 Task: Configure Outlook to send emails immediately when connected.
Action: Mouse moved to (35, 30)
Screenshot: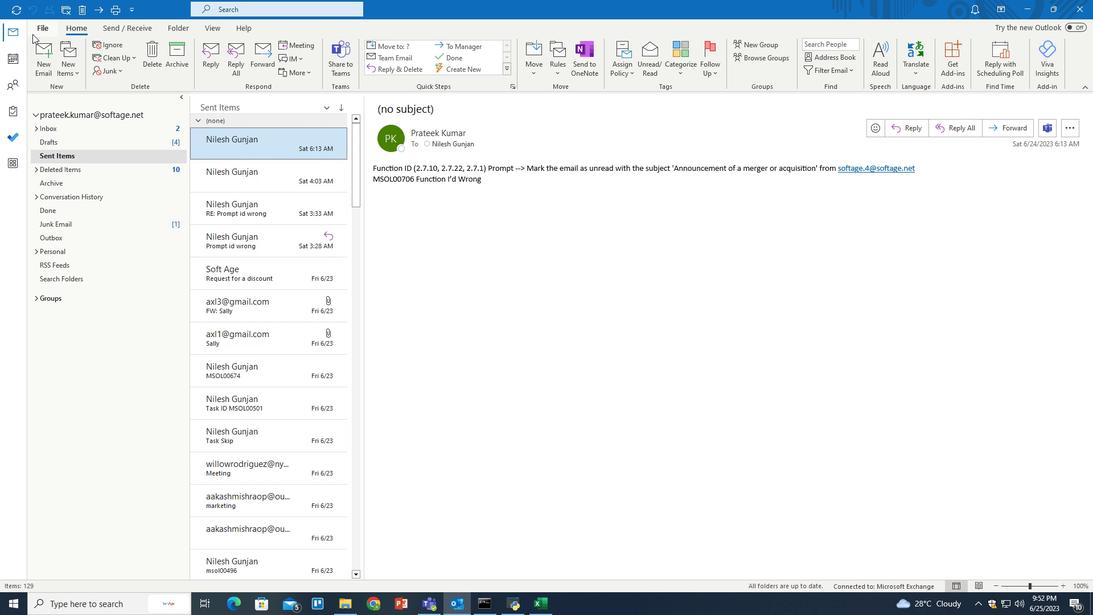 
Action: Mouse pressed left at (35, 30)
Screenshot: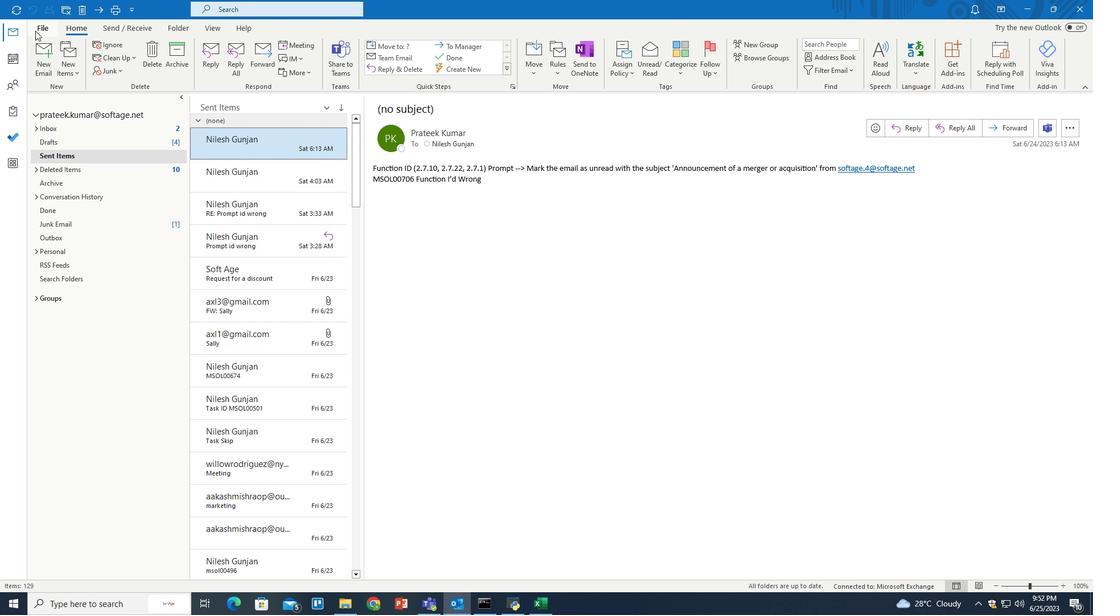 
Action: Mouse moved to (45, 543)
Screenshot: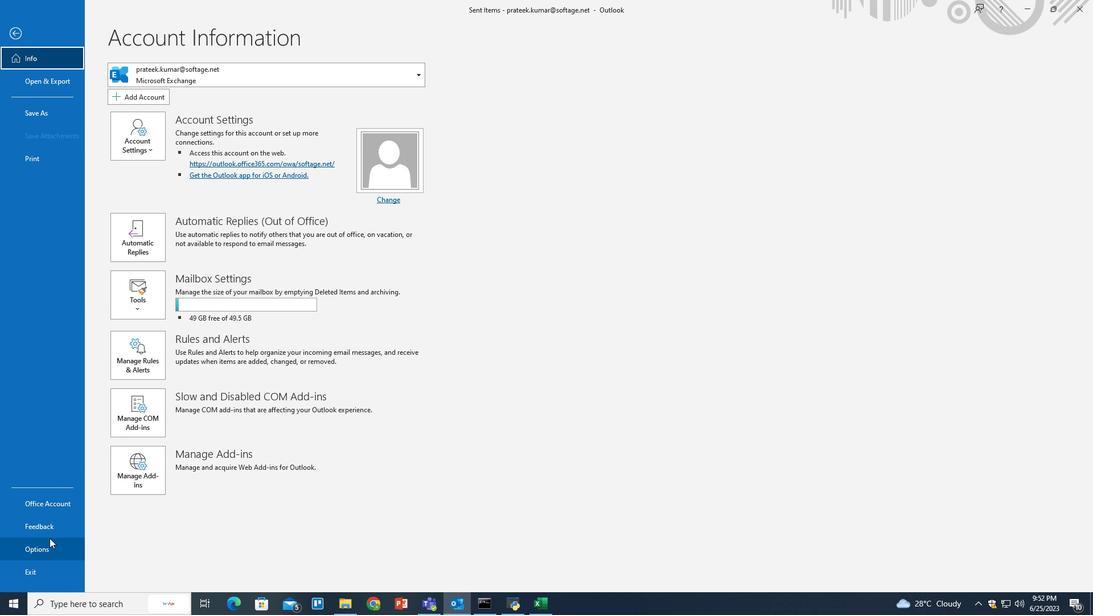
Action: Mouse pressed left at (45, 543)
Screenshot: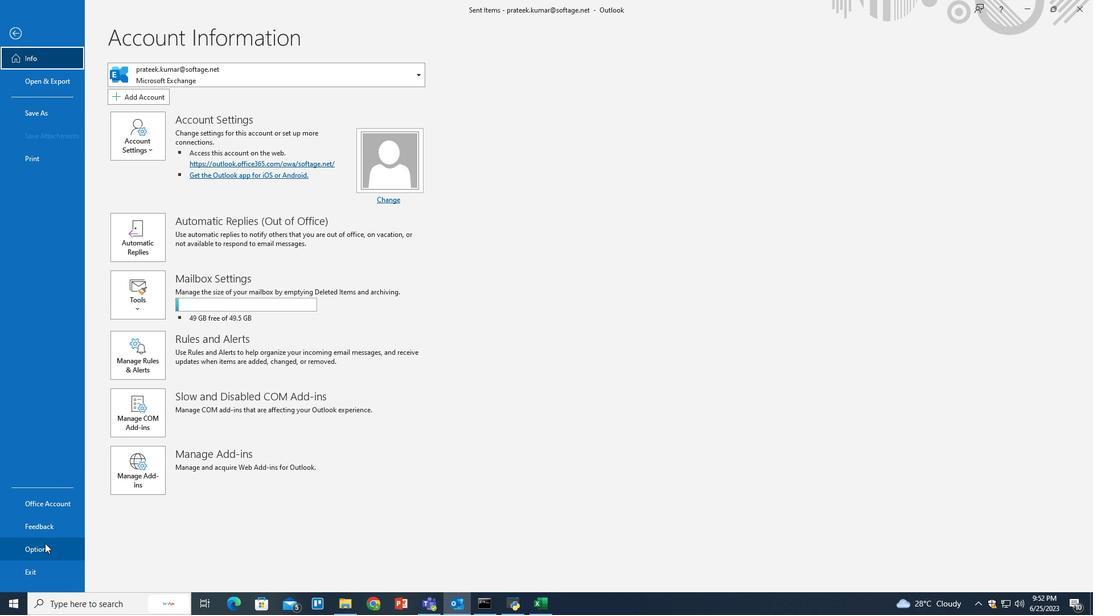 
Action: Mouse moved to (348, 274)
Screenshot: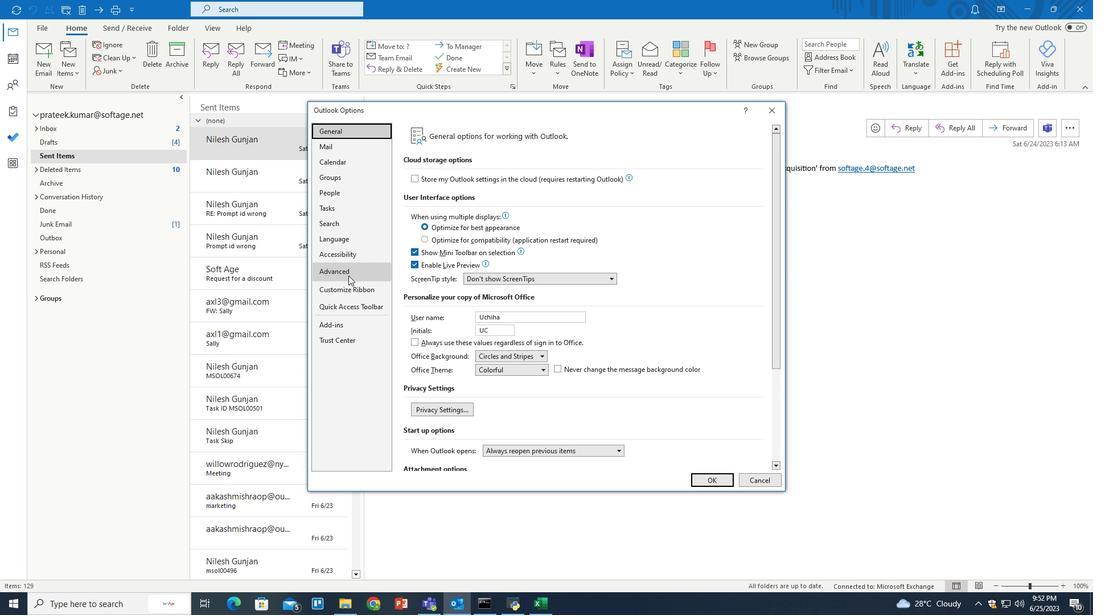 
Action: Mouse pressed left at (348, 274)
Screenshot: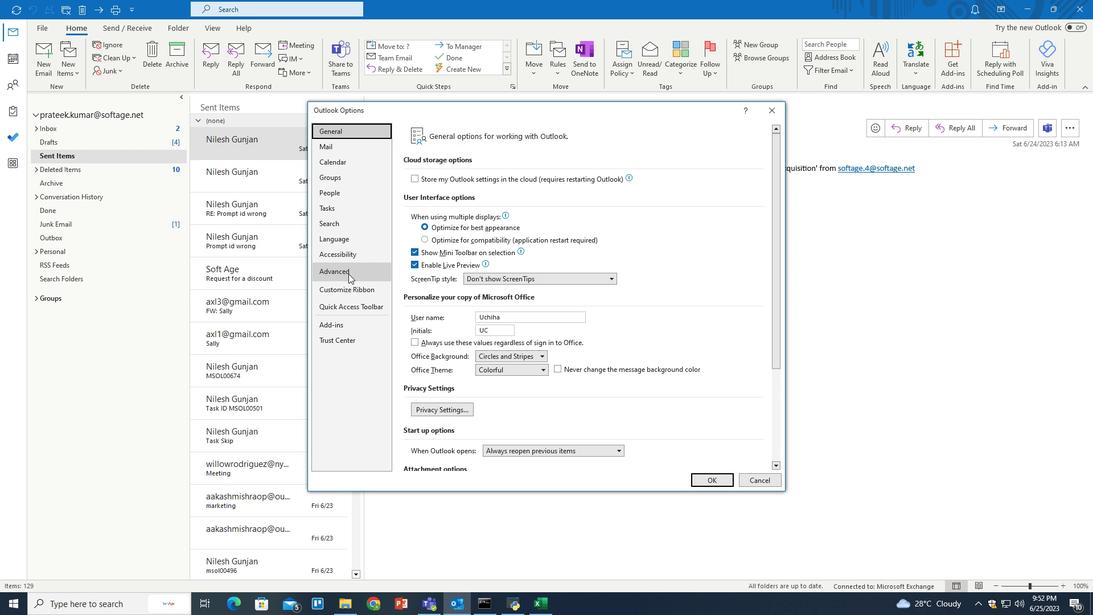 
Action: Mouse moved to (480, 336)
Screenshot: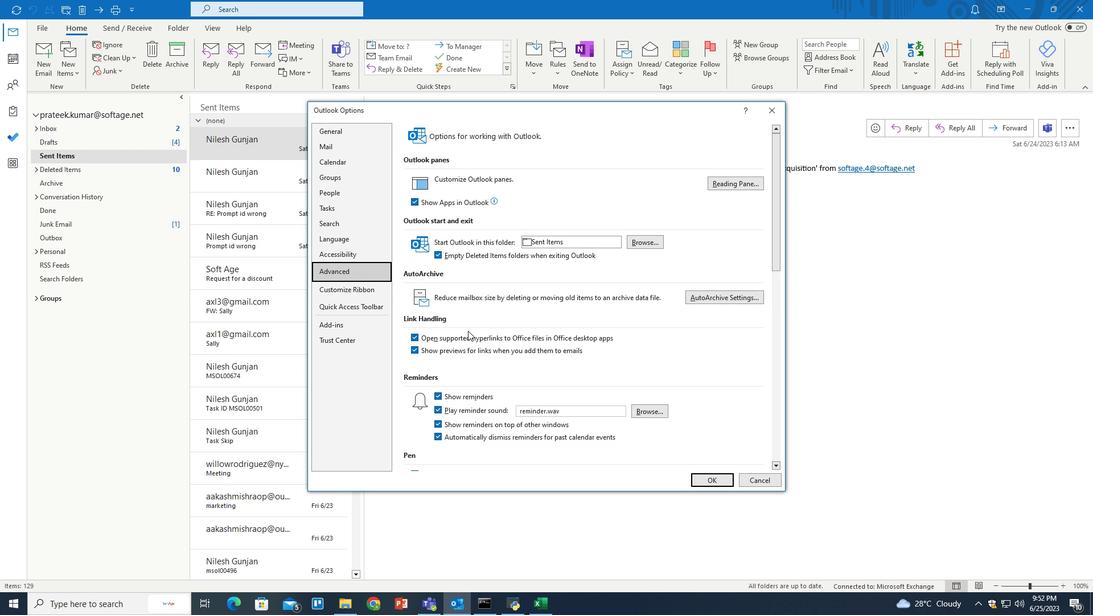
Action: Mouse scrolled (480, 335) with delta (0, 0)
Screenshot: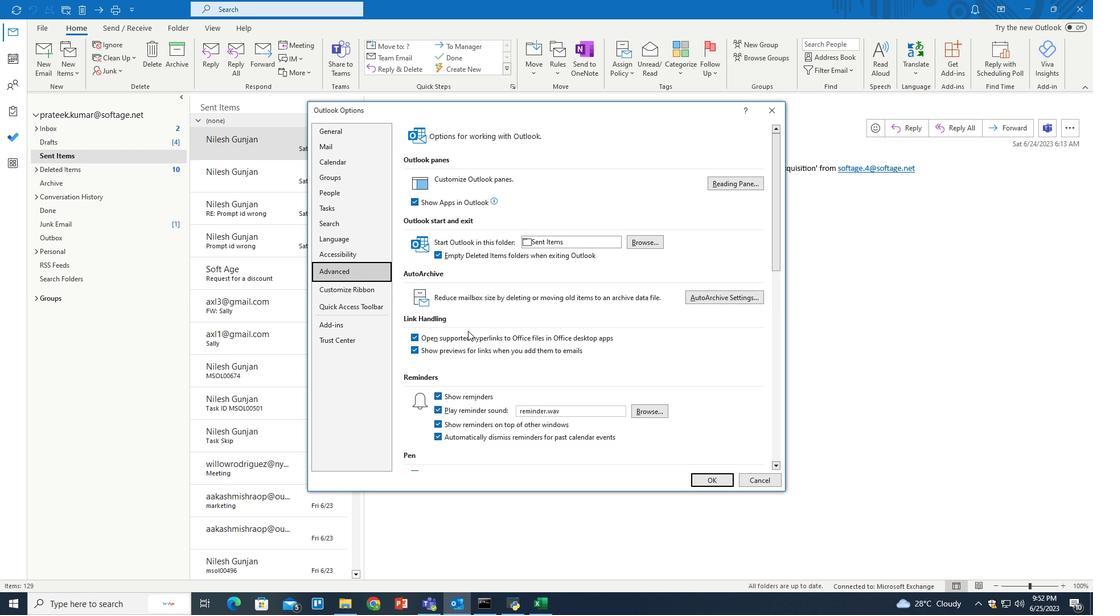 
Action: Mouse scrolled (480, 335) with delta (0, 0)
Screenshot: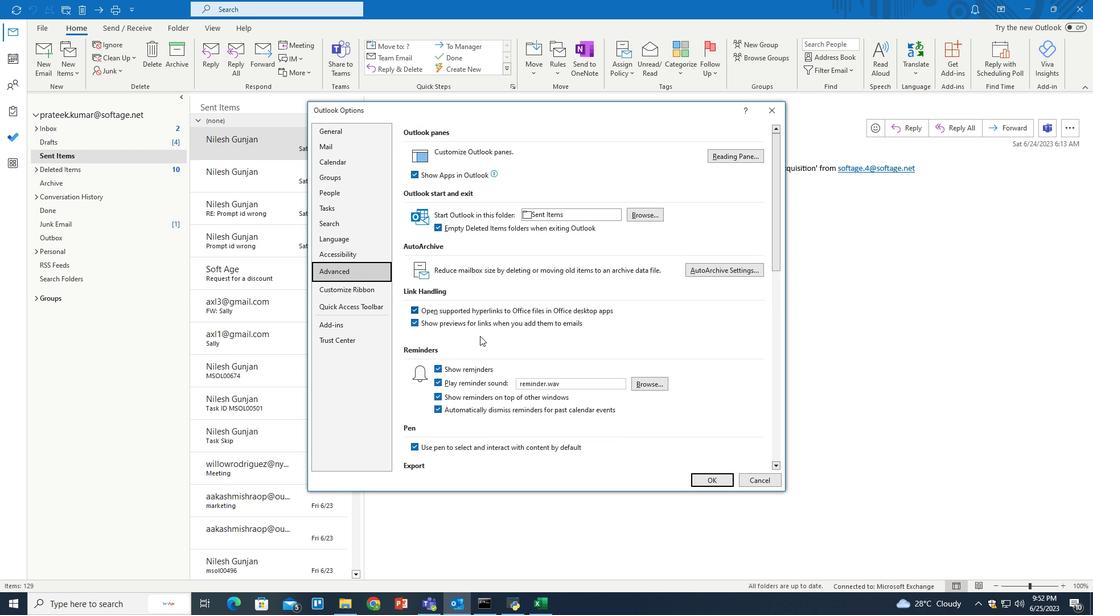 
Action: Mouse scrolled (480, 335) with delta (0, 0)
Screenshot: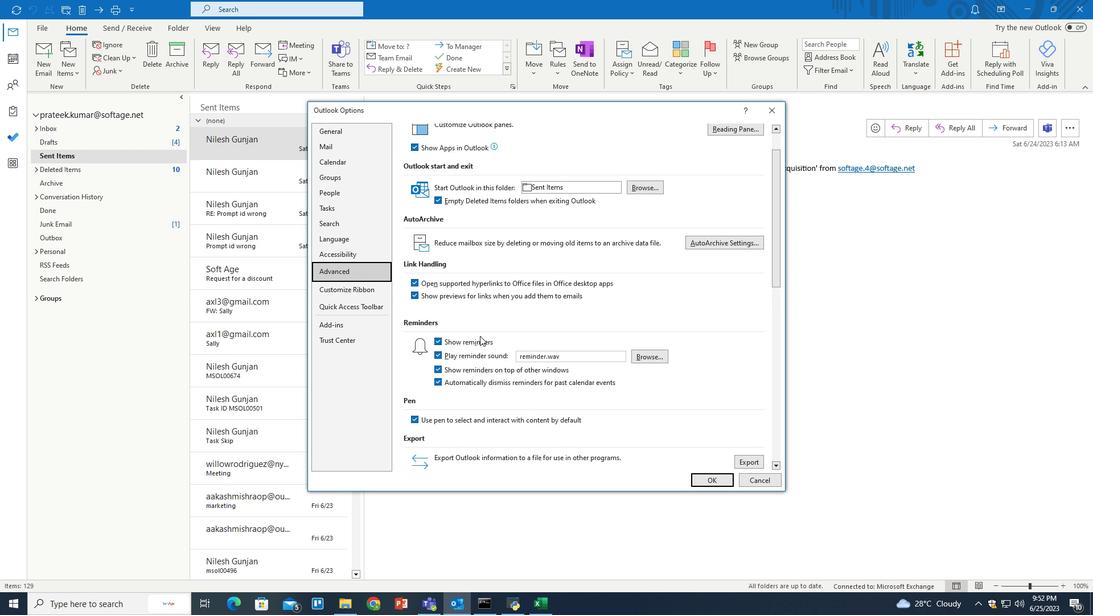 
Action: Mouse scrolled (480, 335) with delta (0, 0)
Screenshot: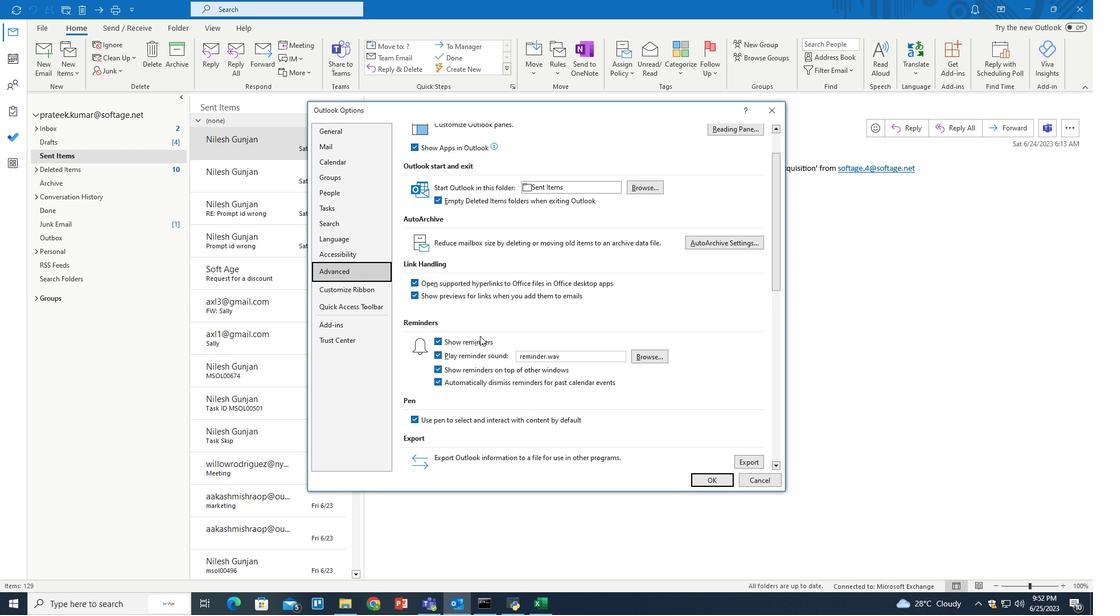 
Action: Mouse scrolled (480, 335) with delta (0, 0)
Screenshot: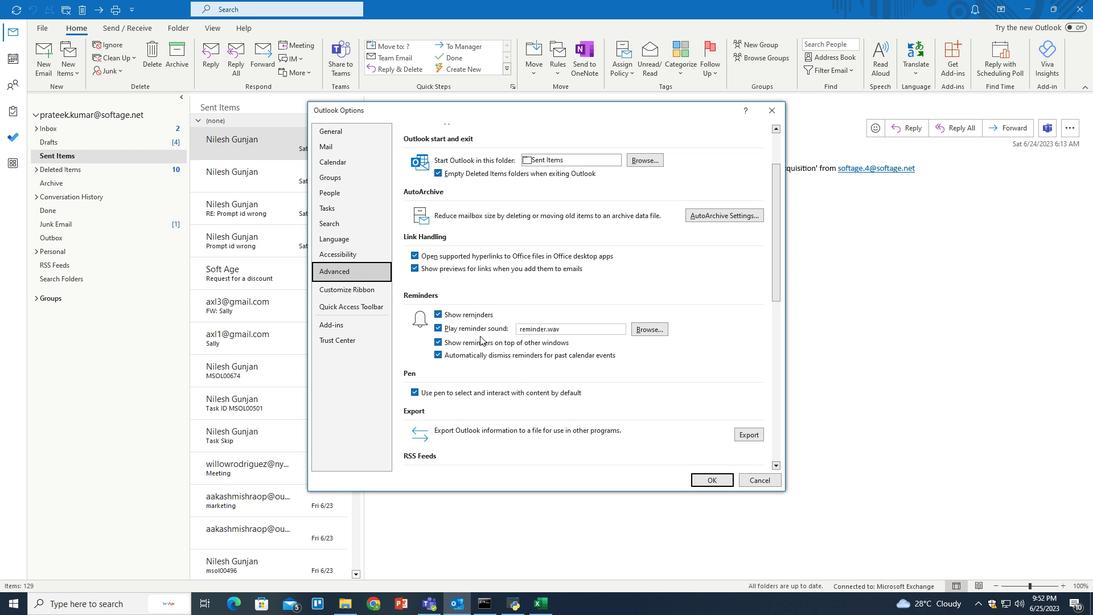 
Action: Mouse scrolled (480, 335) with delta (0, 0)
Screenshot: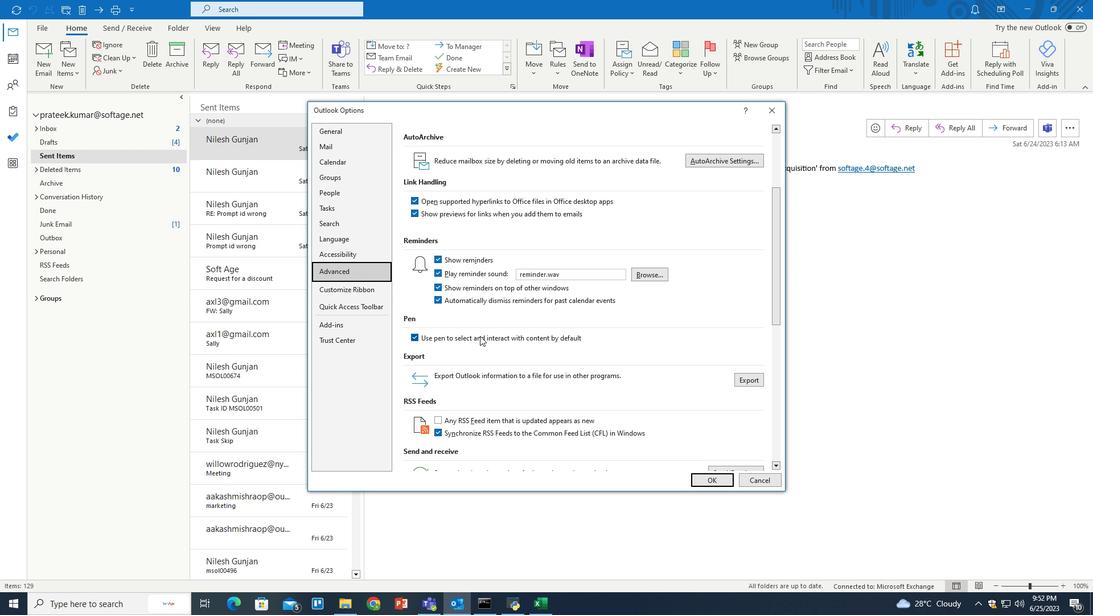 
Action: Mouse scrolled (480, 335) with delta (0, 0)
Screenshot: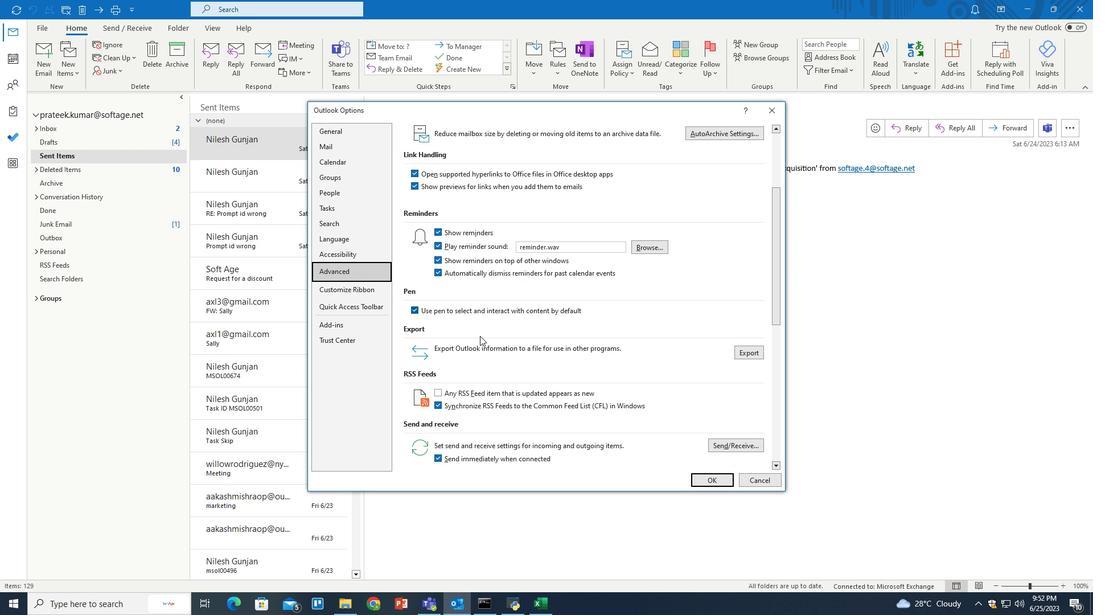 
Action: Mouse scrolled (480, 335) with delta (0, 0)
Screenshot: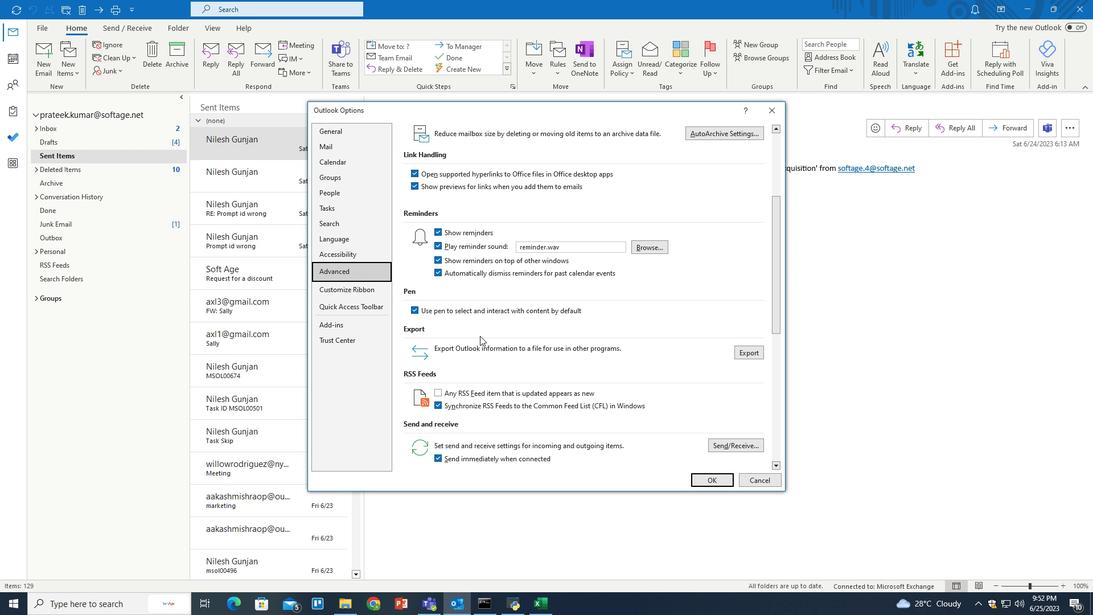 
Action: Mouse scrolled (480, 335) with delta (0, 0)
Screenshot: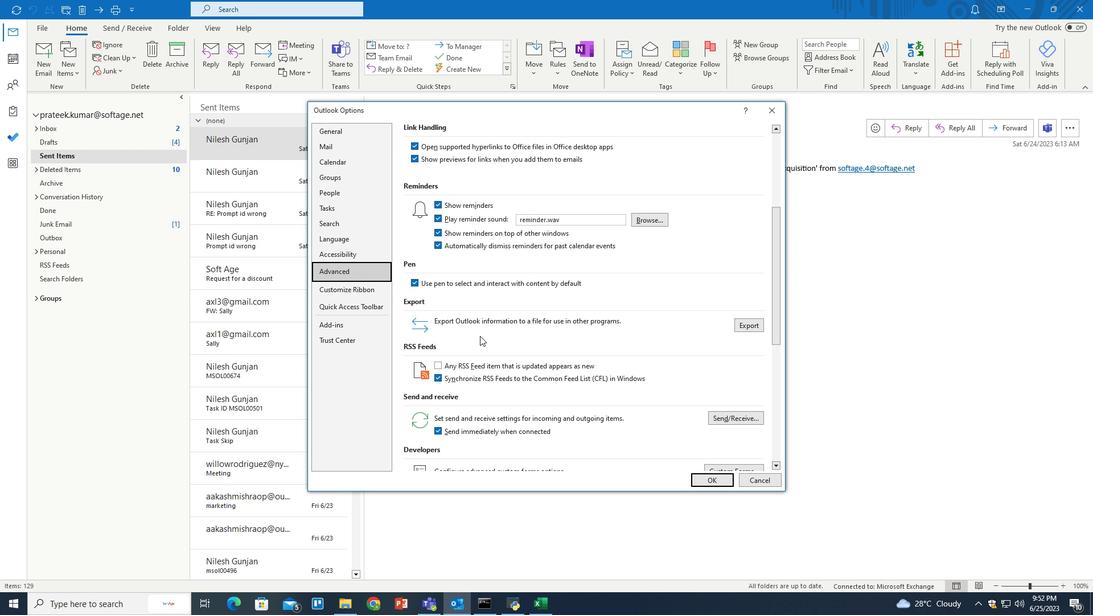
Action: Mouse scrolled (480, 335) with delta (0, 0)
Screenshot: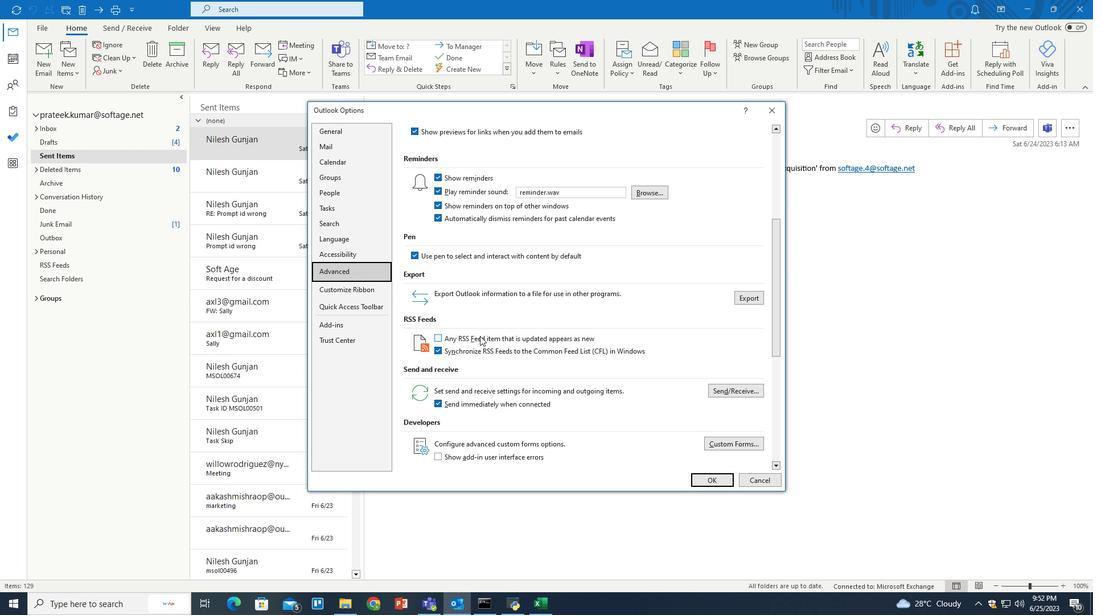 
Action: Mouse moved to (440, 401)
Screenshot: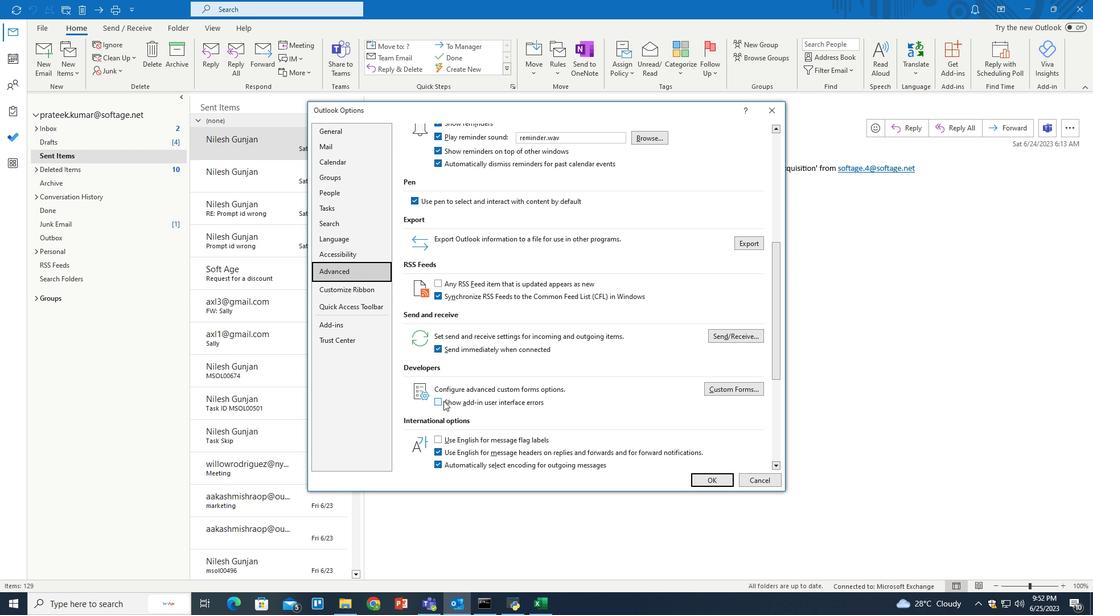 
Action: Mouse pressed left at (440, 401)
Screenshot: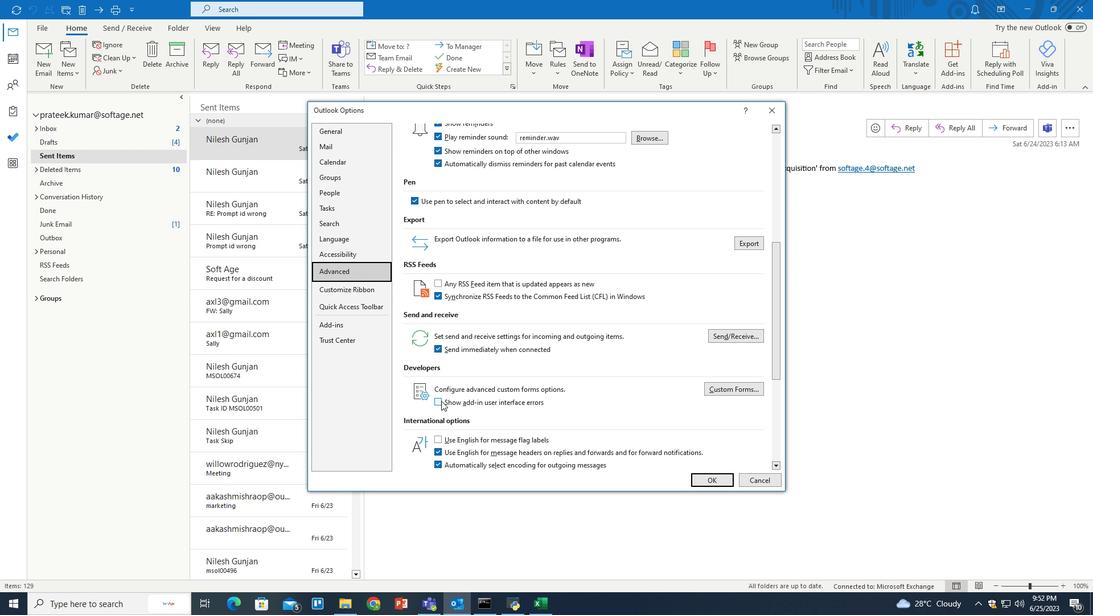
Action: Mouse moved to (714, 481)
Screenshot: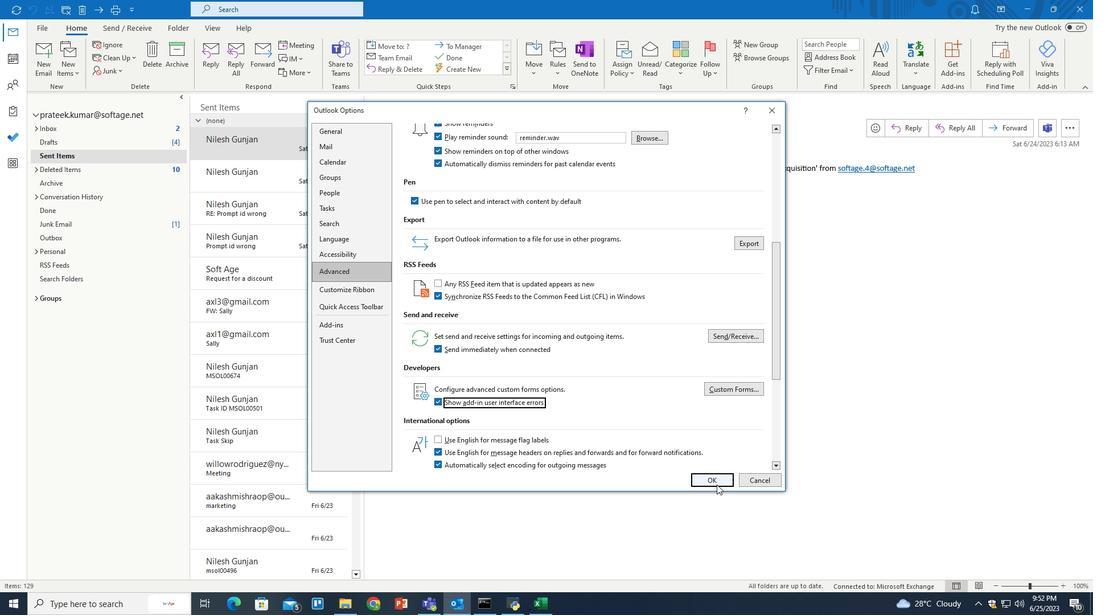 
Action: Mouse pressed left at (714, 481)
Screenshot: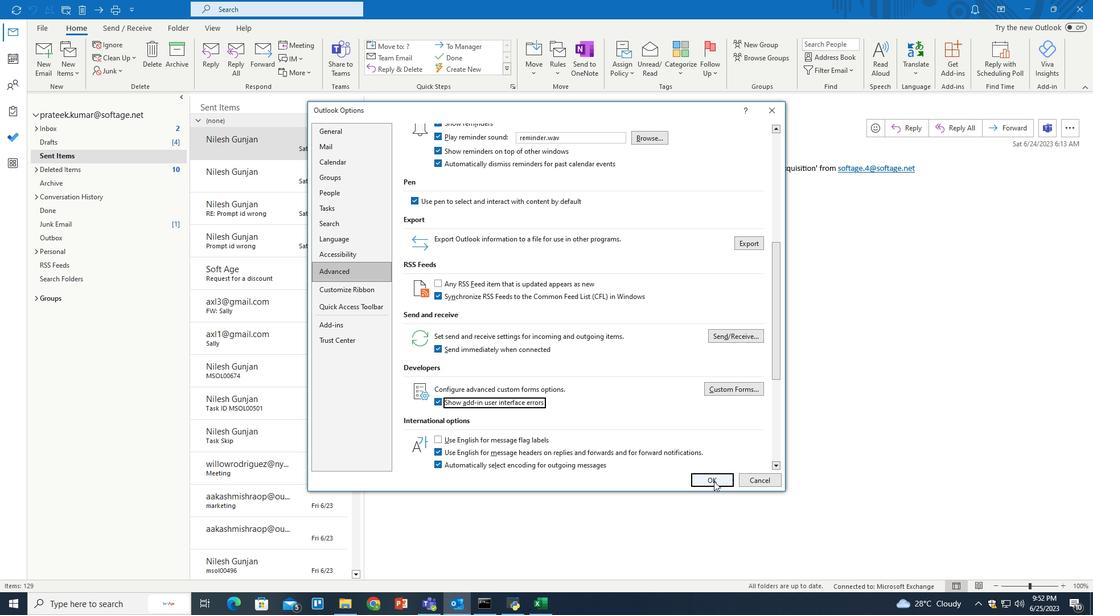 
Action: Mouse moved to (602, 353)
Screenshot: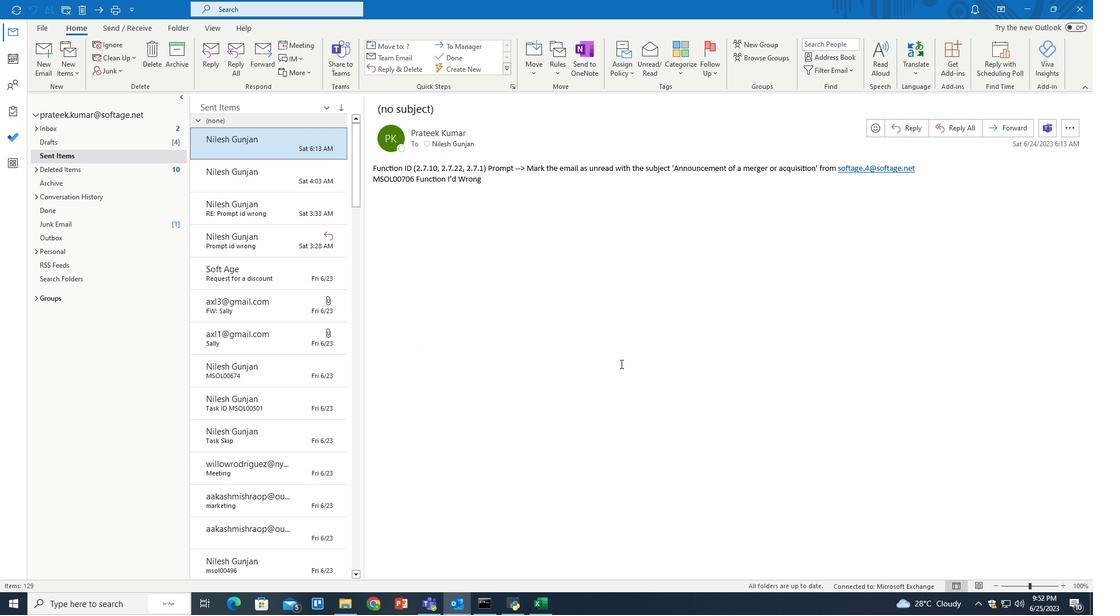 
